 Task: Select Show Desktop
Action: Mouse moved to (46, 6)
Screenshot: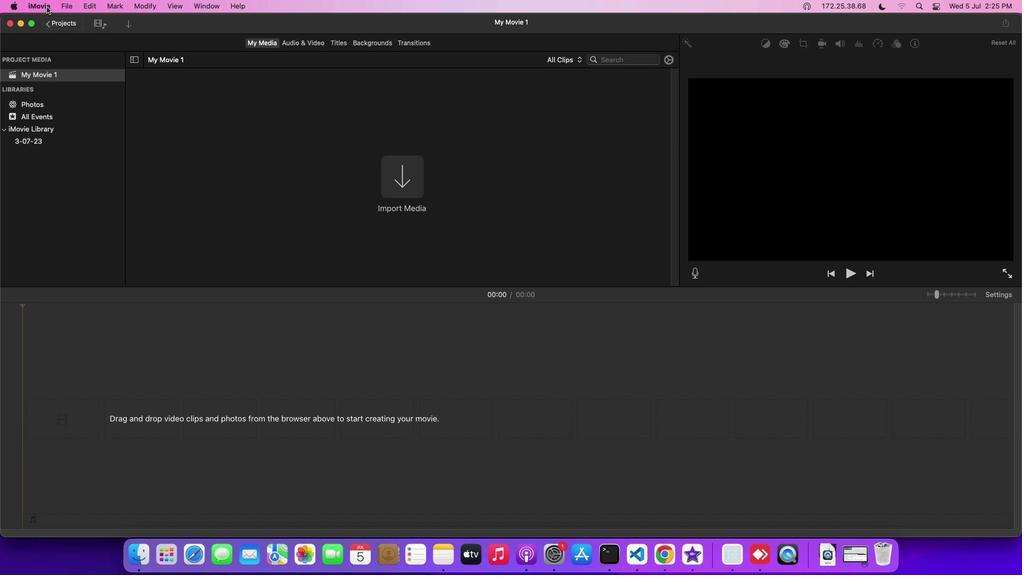 
Action: Mouse pressed left at (46, 6)
Screenshot: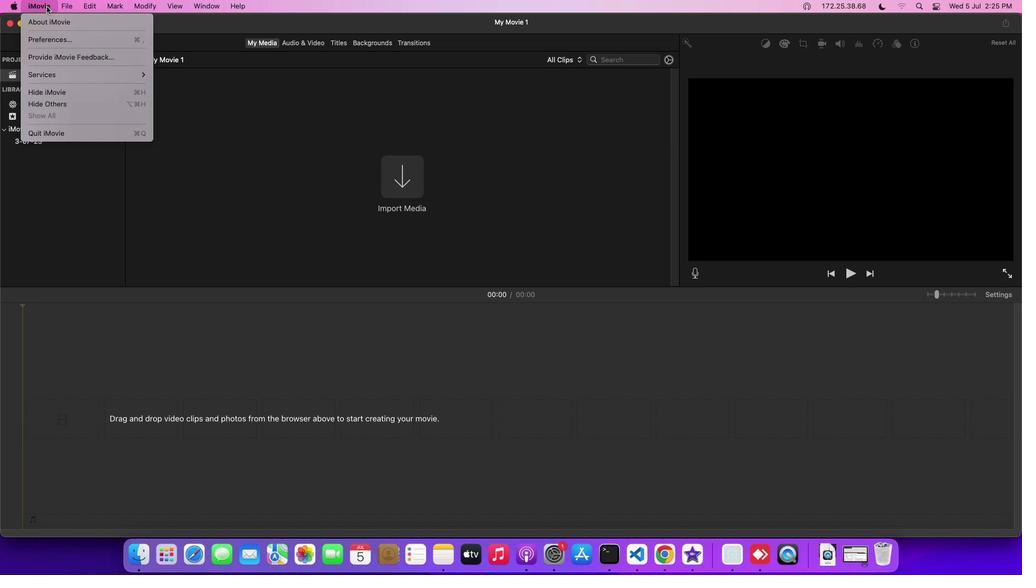 
Action: Mouse moved to (48, 70)
Screenshot: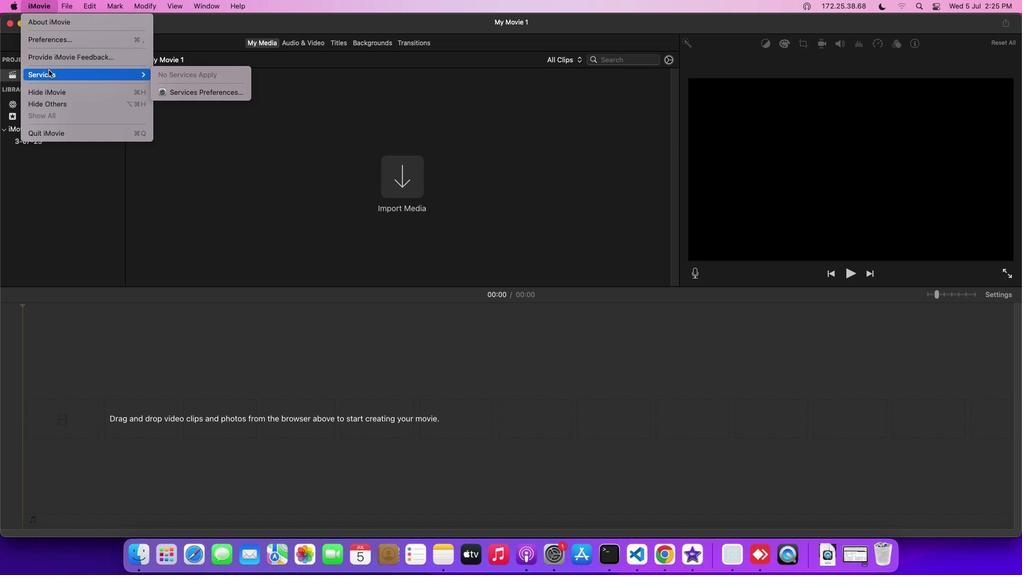 
Action: Mouse pressed left at (48, 70)
Screenshot: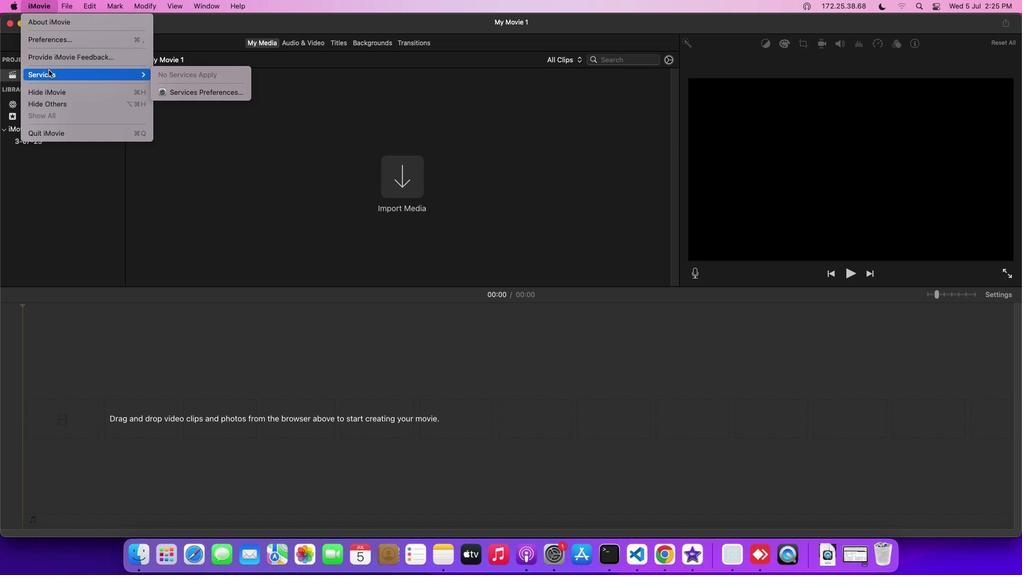 
Action: Mouse moved to (200, 89)
Screenshot: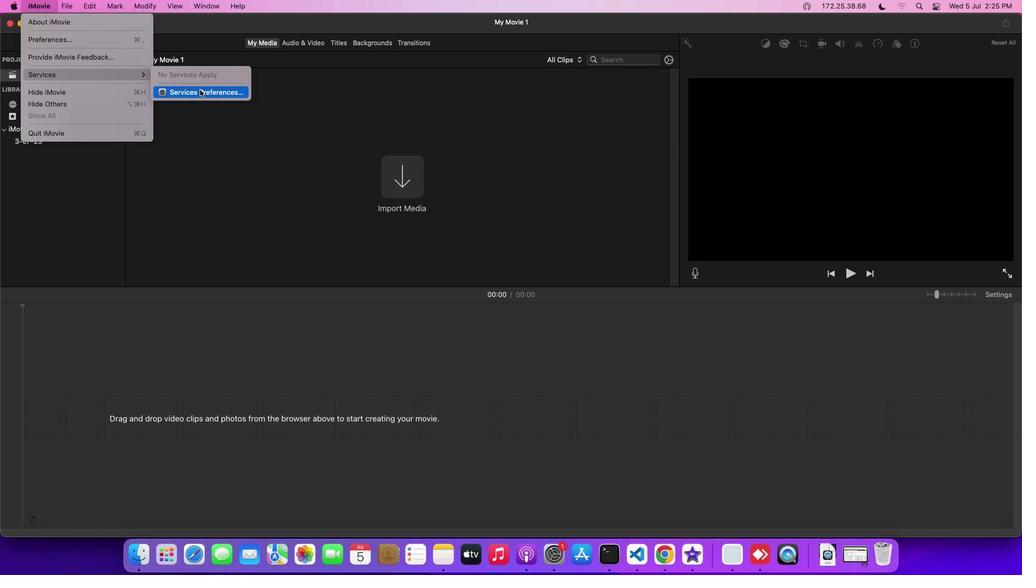 
Action: Mouse pressed left at (200, 89)
Screenshot: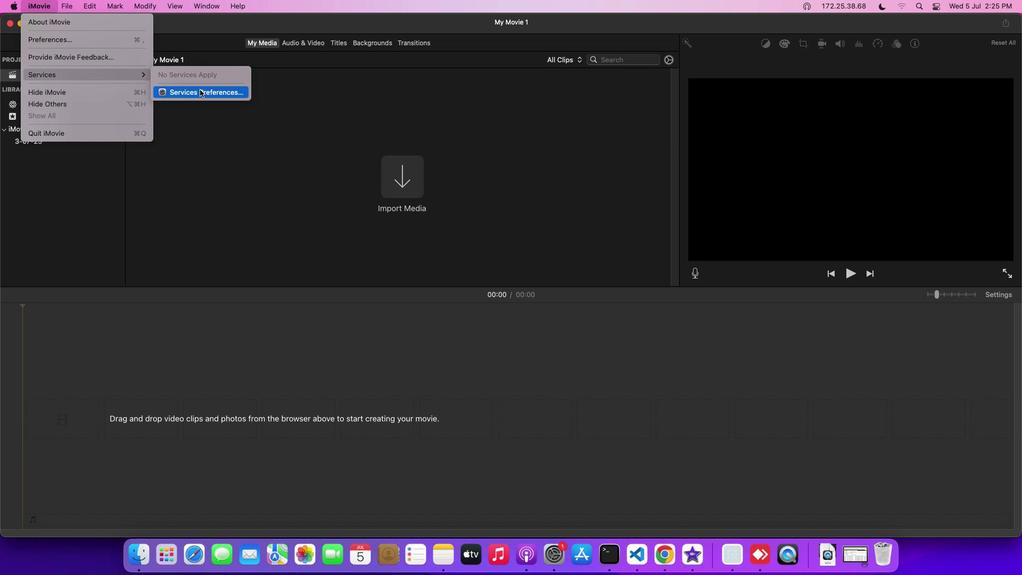 
Action: Mouse moved to (560, 161)
Screenshot: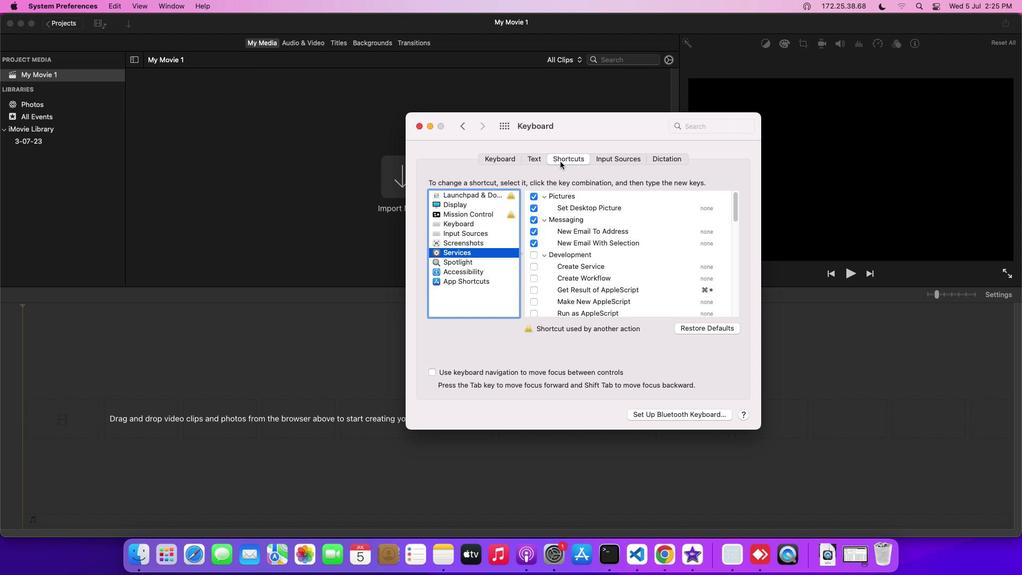 
Action: Mouse pressed left at (560, 161)
Screenshot: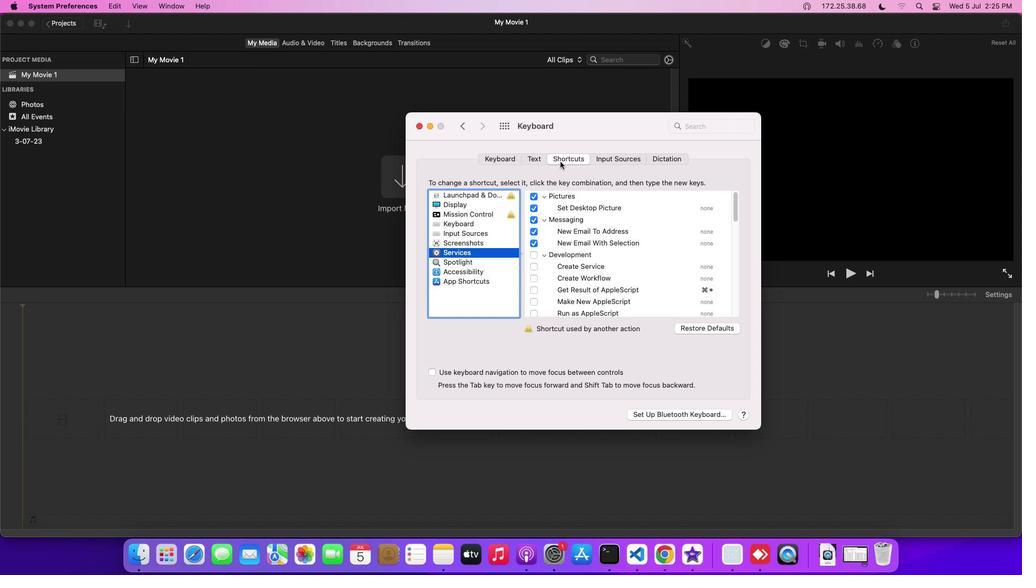 
Action: Mouse moved to (493, 214)
Screenshot: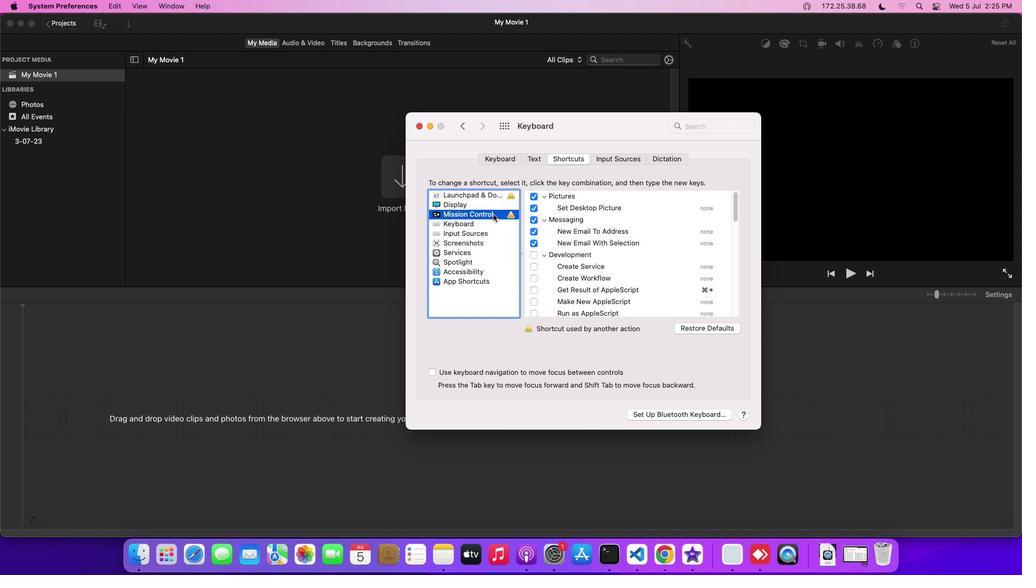 
Action: Mouse pressed left at (493, 214)
Screenshot: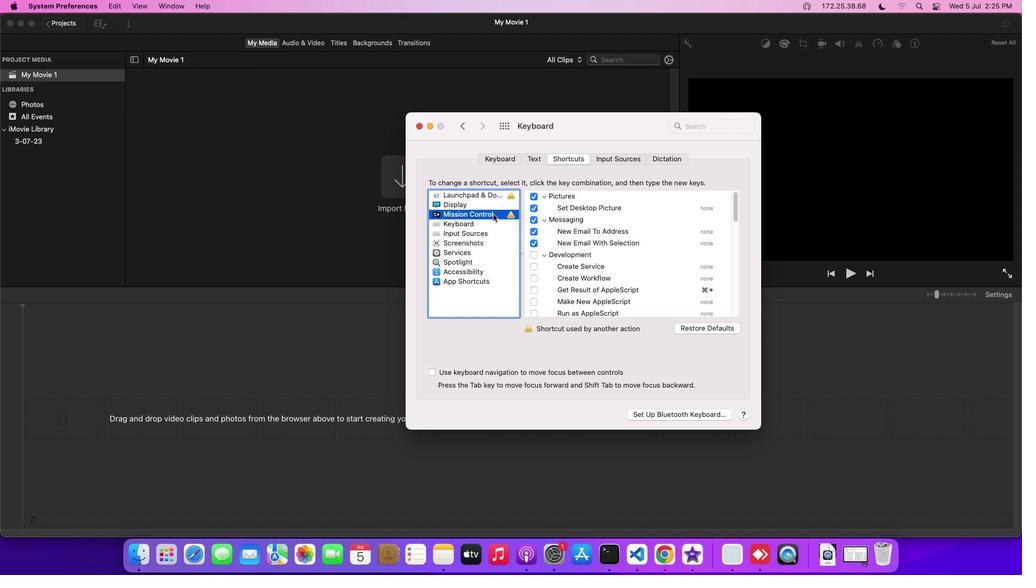 
Action: Mouse moved to (532, 242)
Screenshot: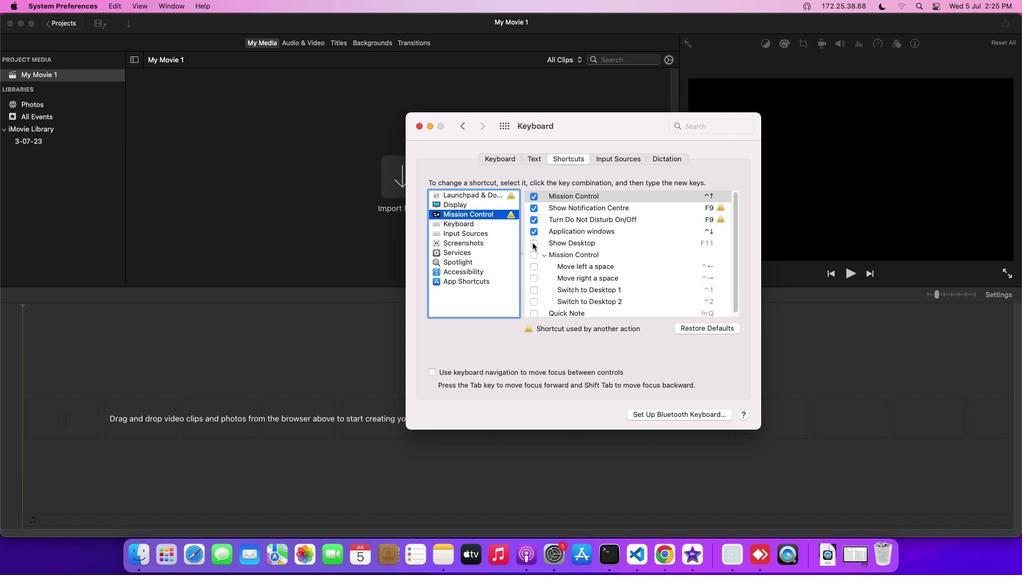 
Action: Mouse pressed left at (532, 242)
Screenshot: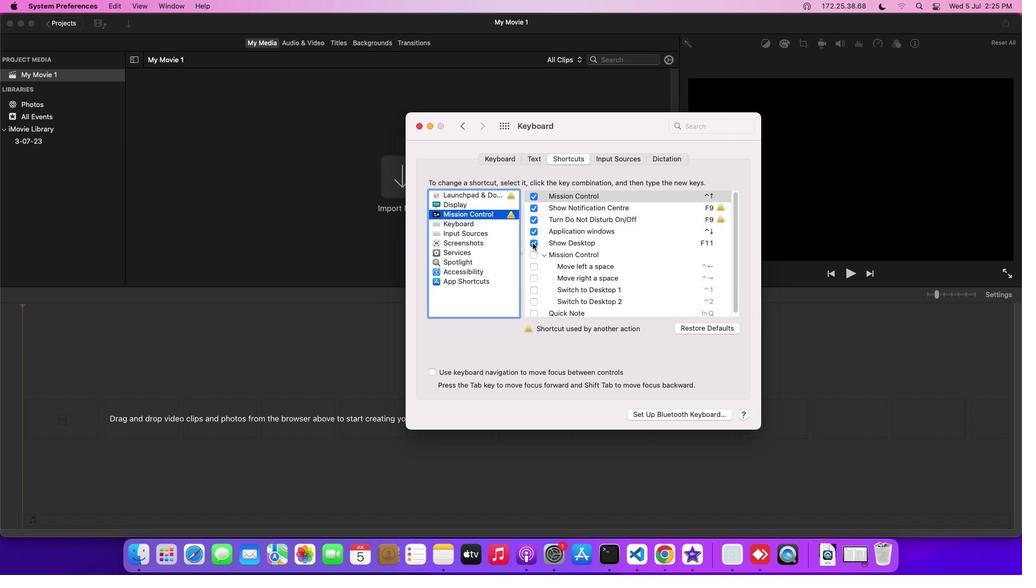 
Action: Mouse moved to (532, 242)
Screenshot: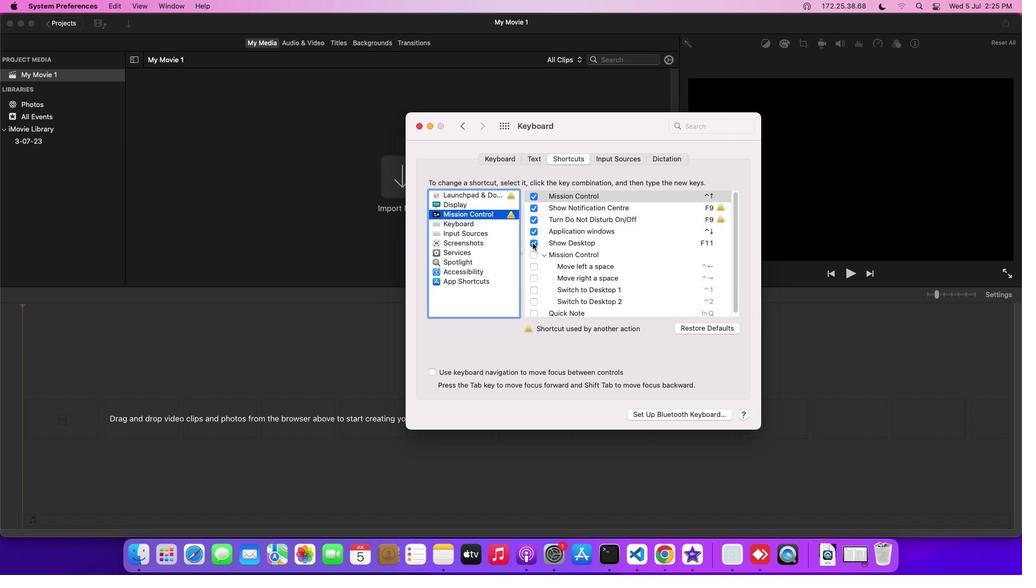 
